 Task: In the  document illustration.epub Download file as 'Microsoft Word' Share this file with 'softage.5@softage.net' Insert the command  Editing
Action: Mouse moved to (283, 330)
Screenshot: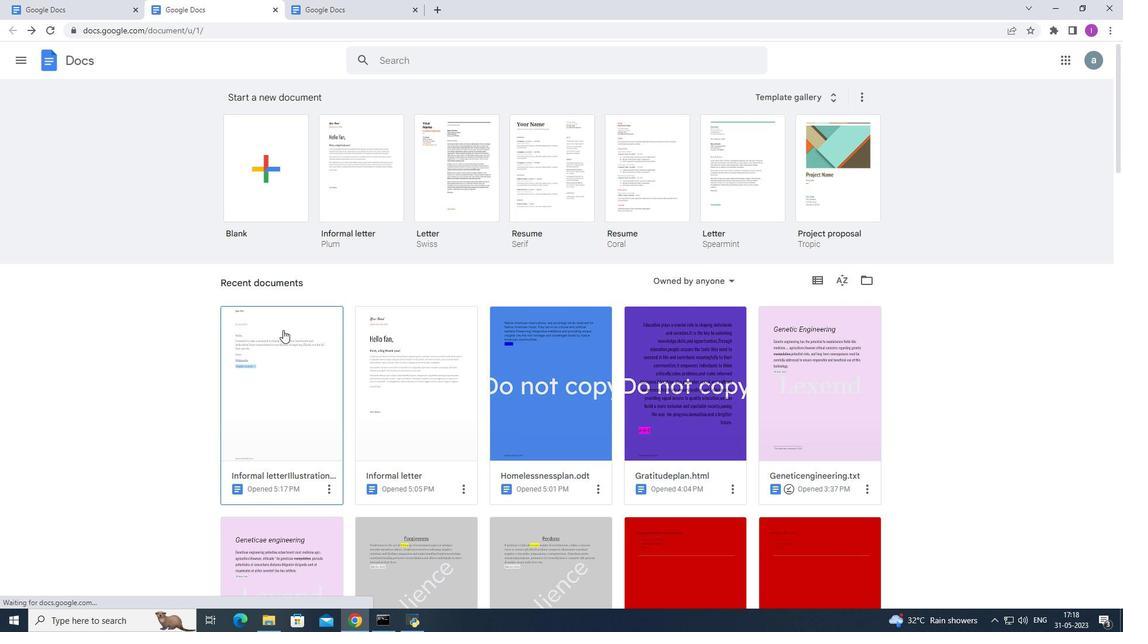 
Action: Mouse pressed left at (283, 330)
Screenshot: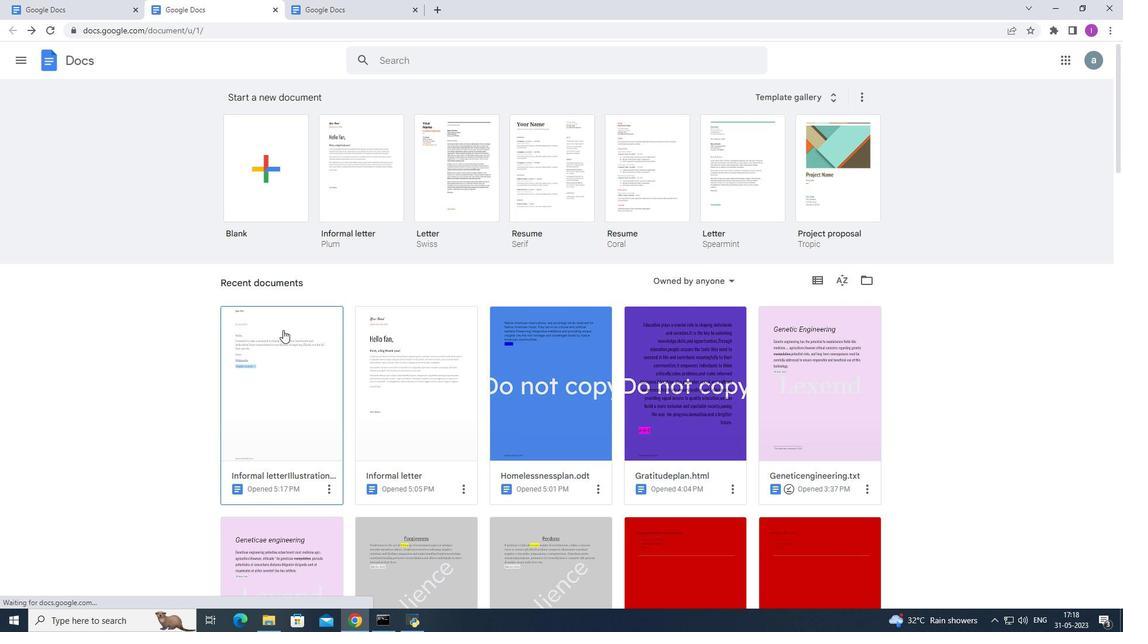 
Action: Mouse moved to (33, 66)
Screenshot: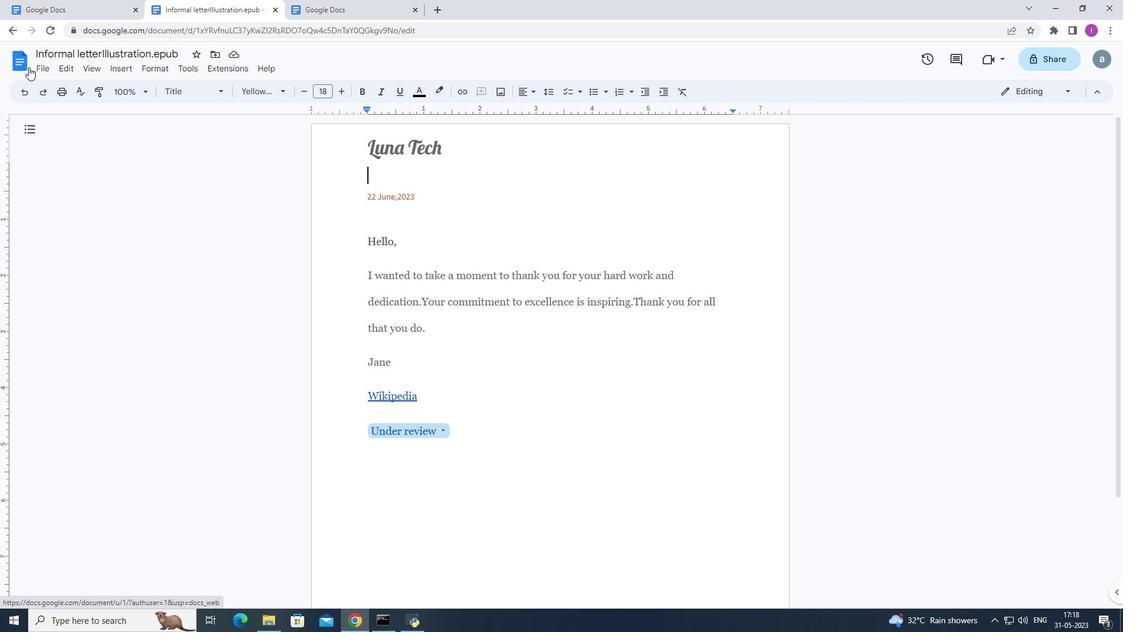 
Action: Mouse pressed left at (33, 66)
Screenshot: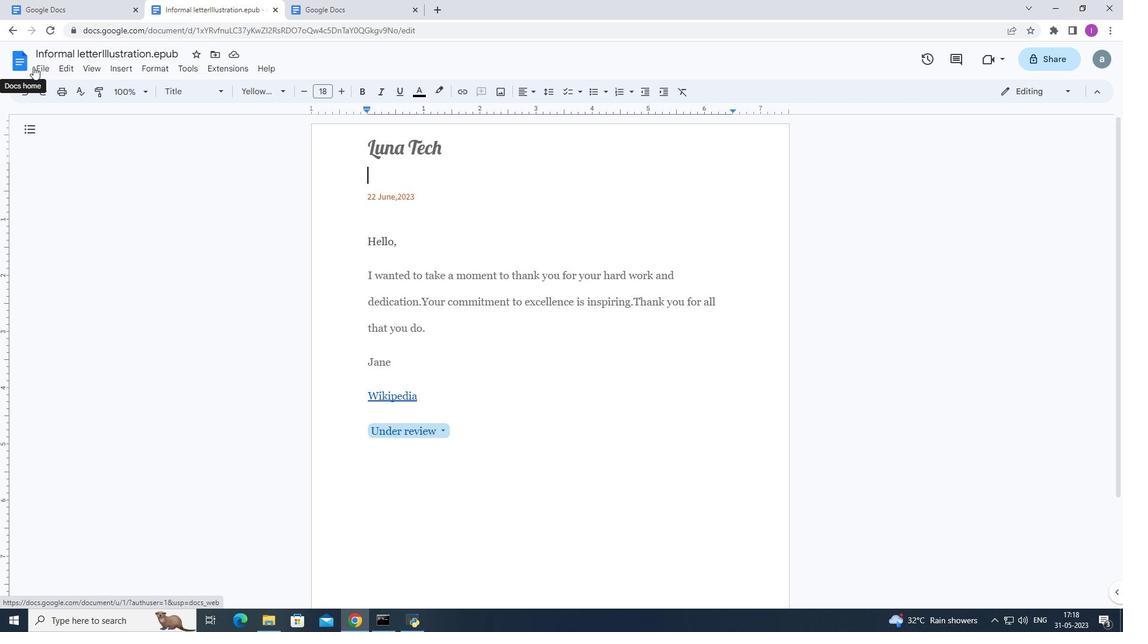 
Action: Mouse moved to (47, 66)
Screenshot: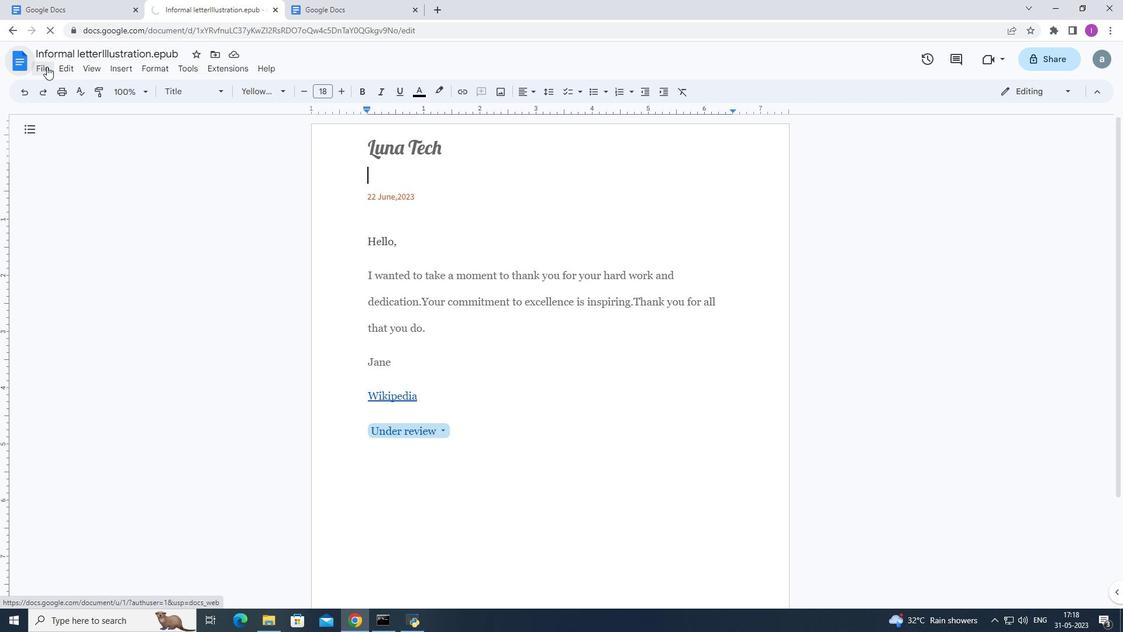 
Action: Mouse pressed left at (47, 66)
Screenshot: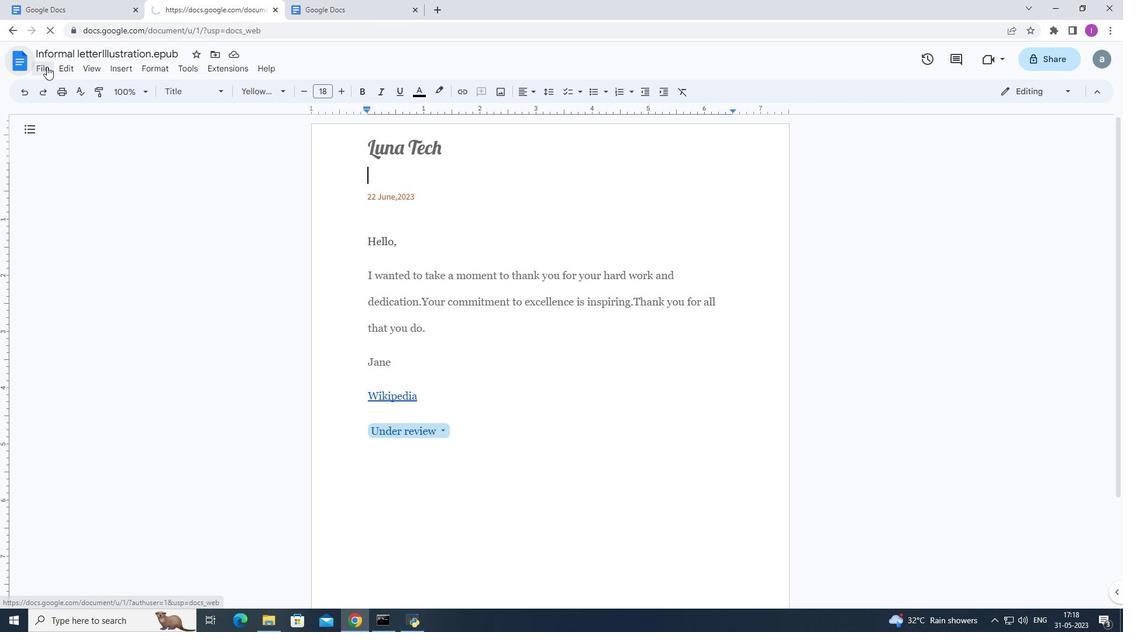
Action: Mouse moved to (293, 374)
Screenshot: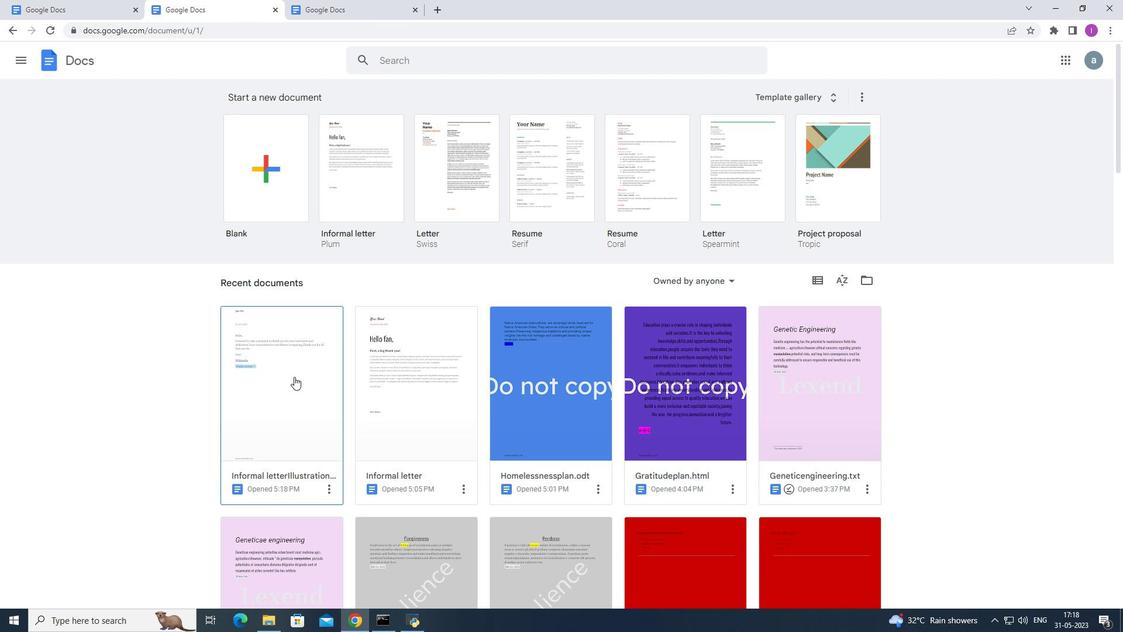 
Action: Mouse pressed left at (293, 374)
Screenshot: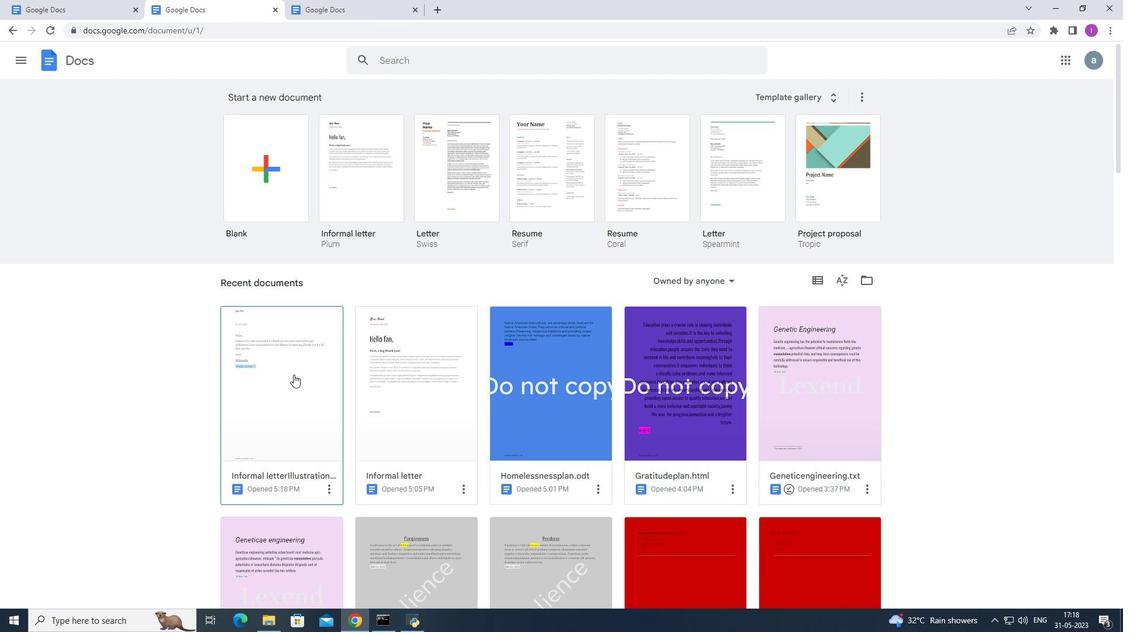 
Action: Mouse moved to (41, 66)
Screenshot: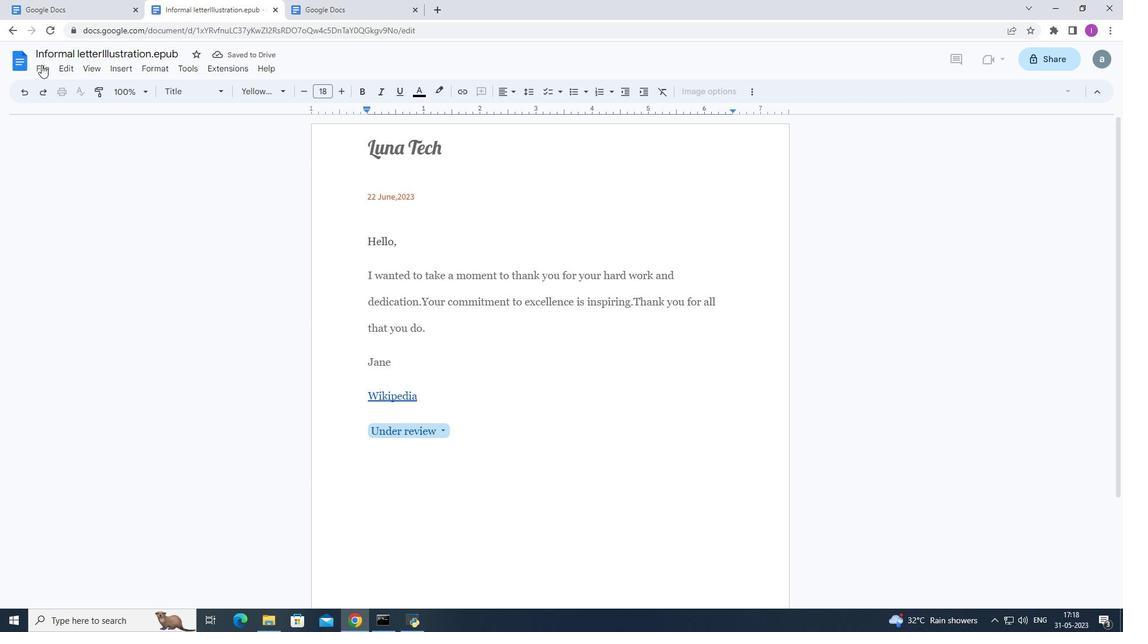 
Action: Mouse pressed left at (41, 66)
Screenshot: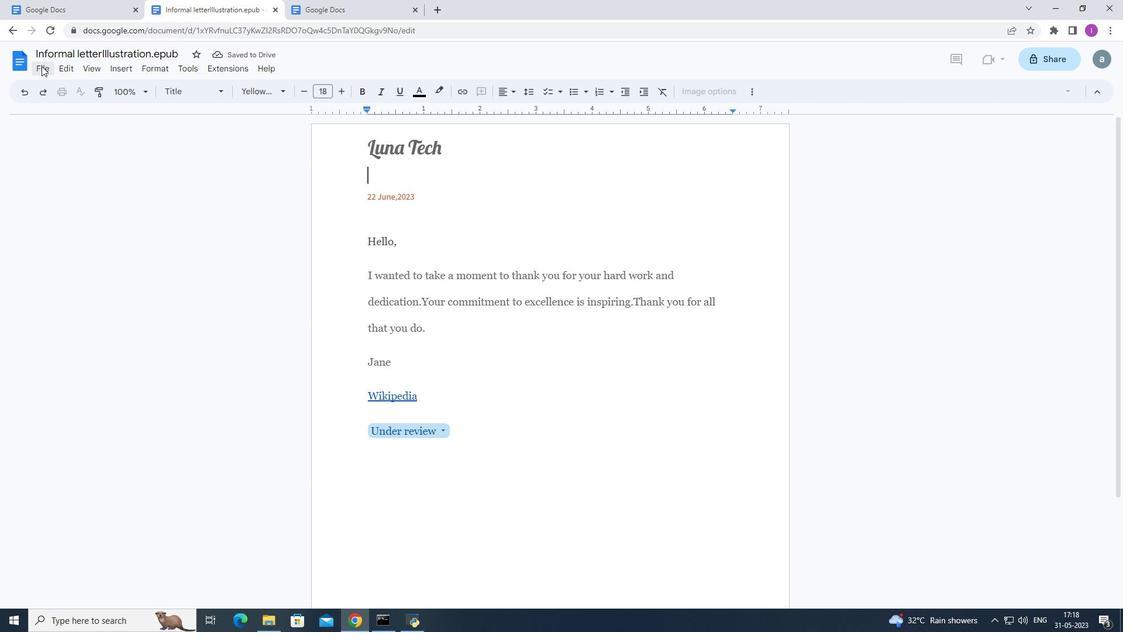 
Action: Mouse moved to (244, 198)
Screenshot: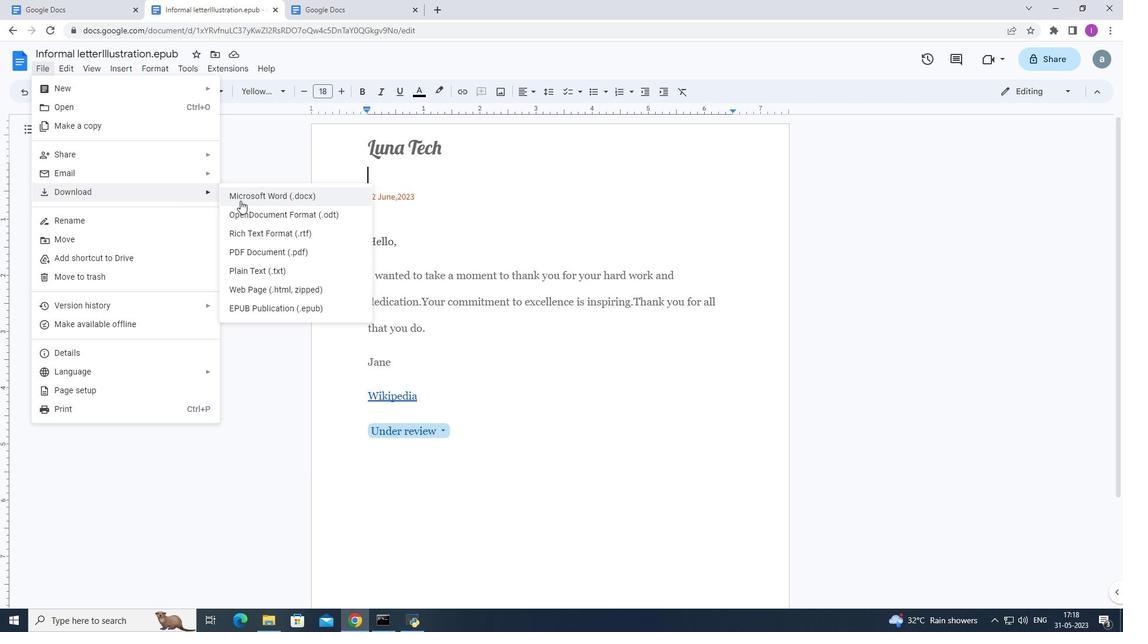 
Action: Mouse pressed left at (244, 198)
Screenshot: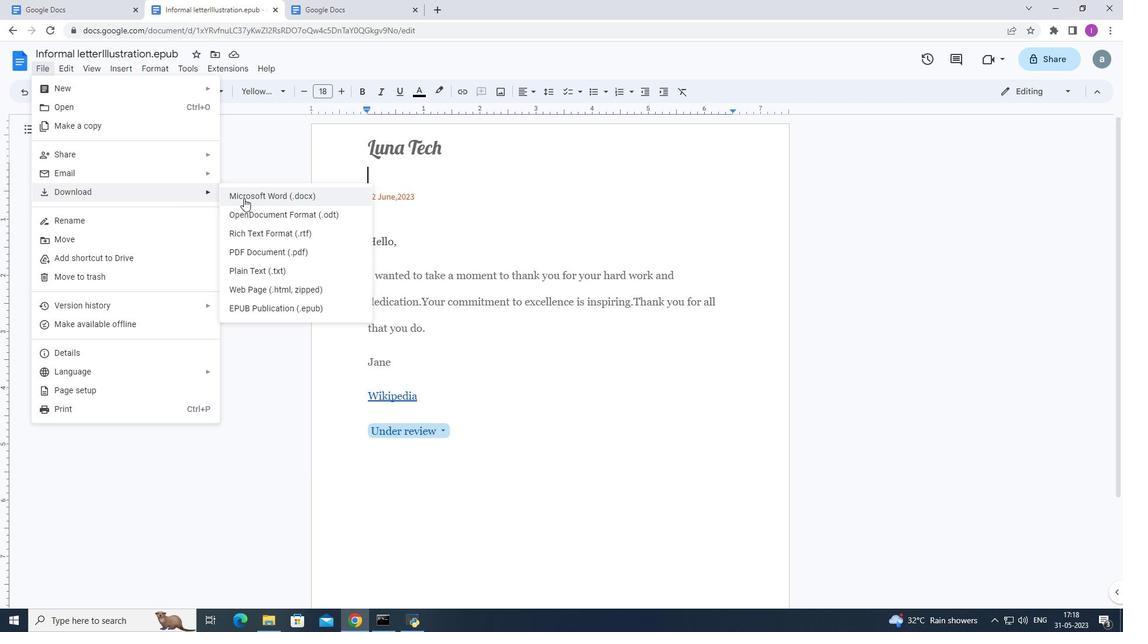 
Action: Mouse moved to (49, 66)
Screenshot: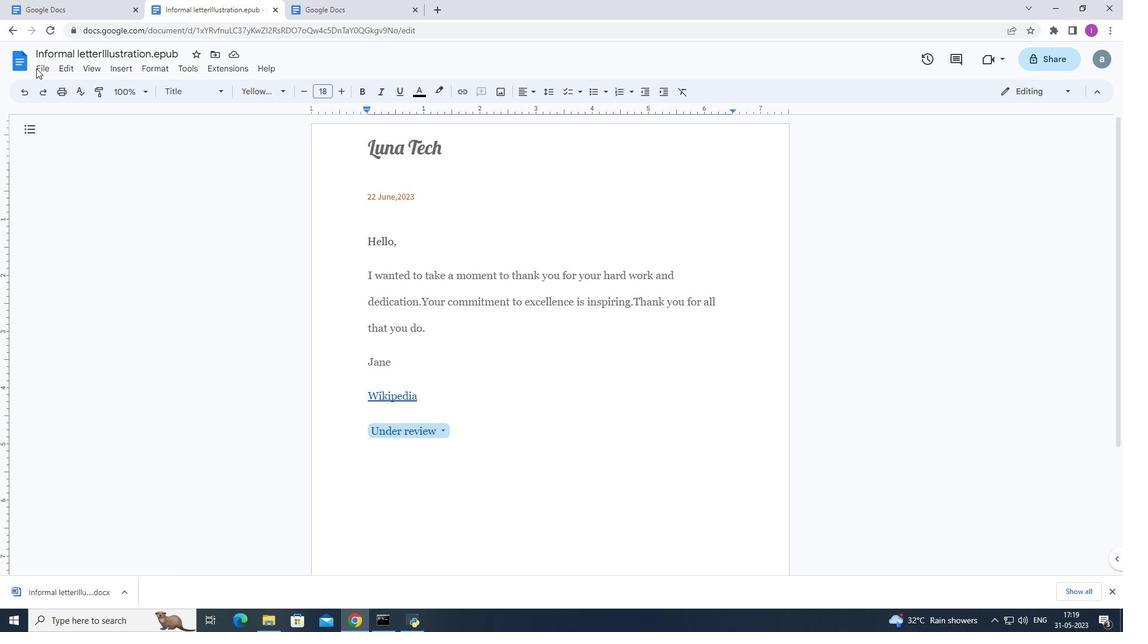 
Action: Mouse pressed left at (49, 66)
Screenshot: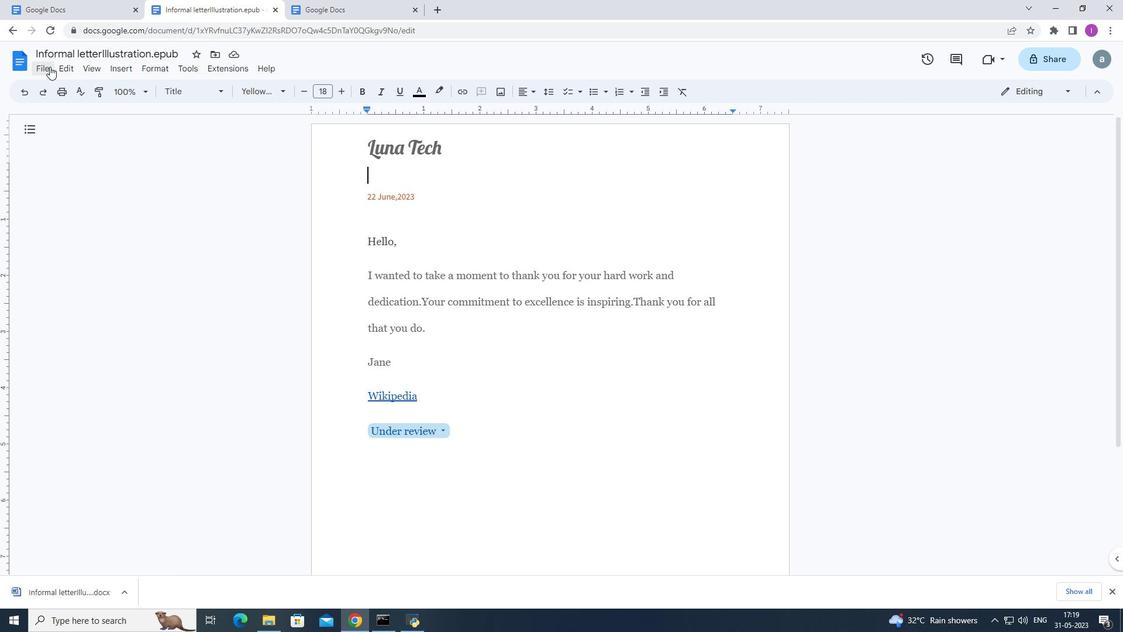 
Action: Mouse moved to (285, 158)
Screenshot: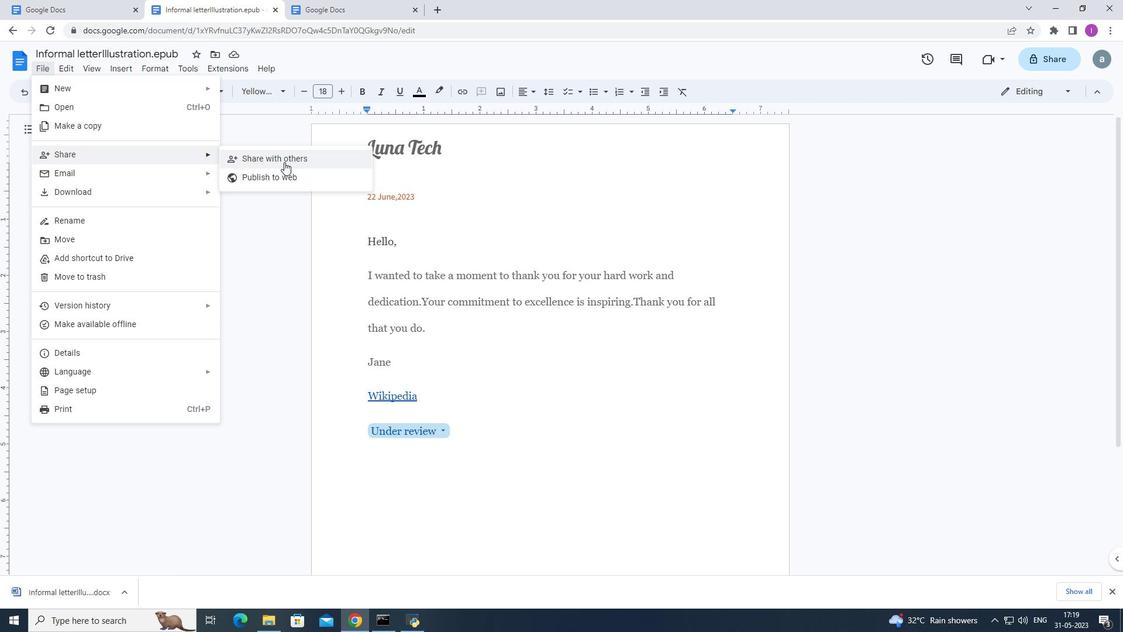
Action: Mouse pressed left at (285, 158)
Screenshot: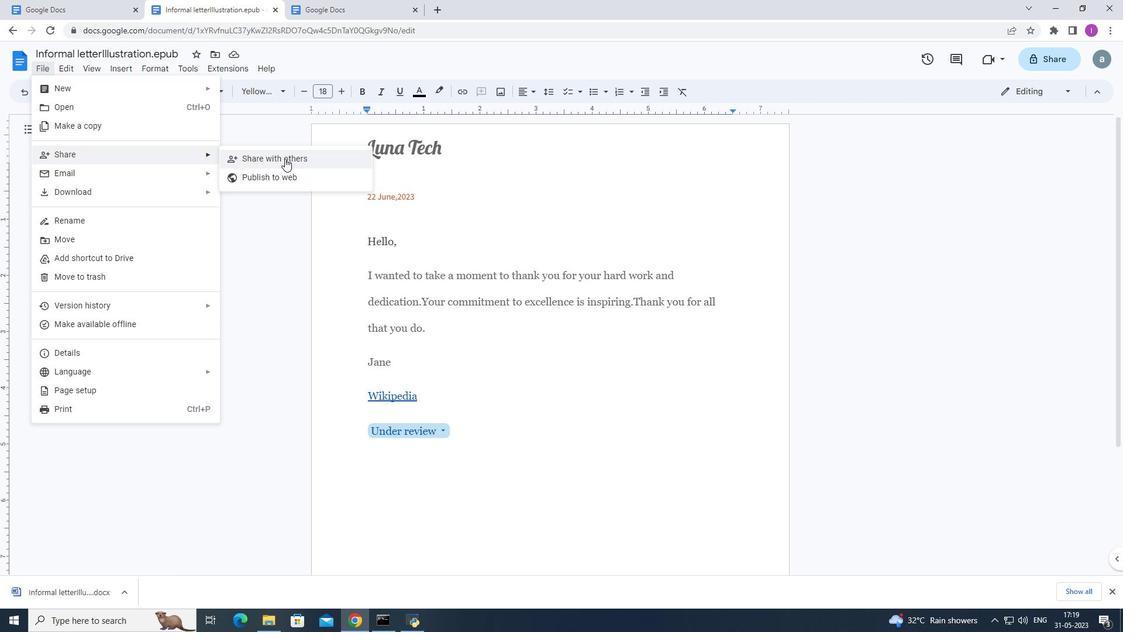 
Action: Mouse moved to (525, 242)
Screenshot: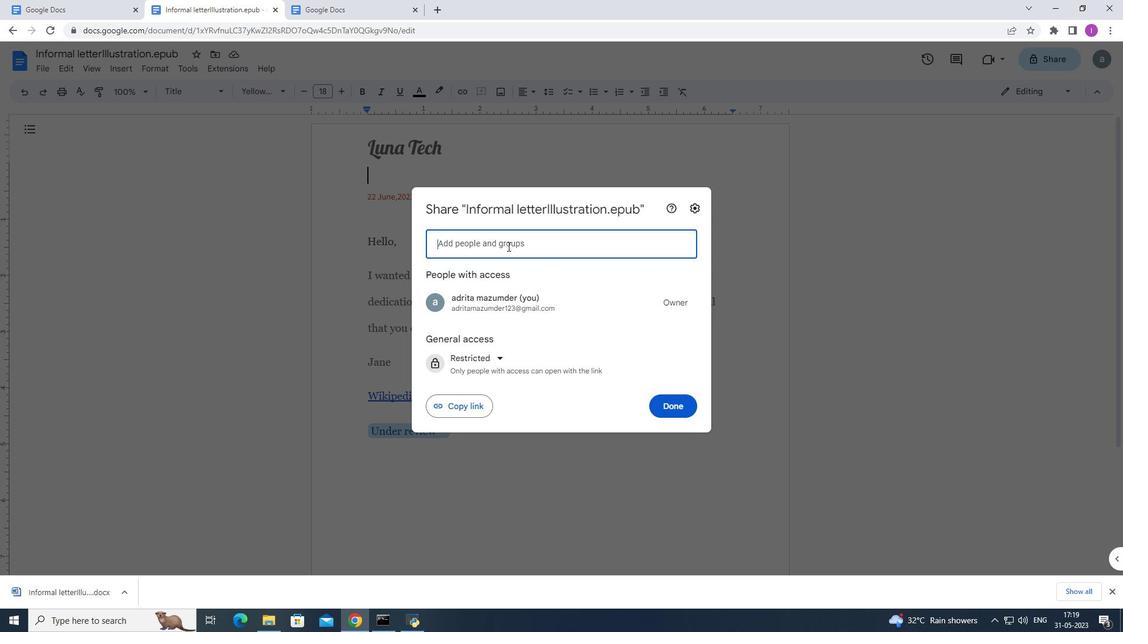 
Action: Key pressed so
Screenshot: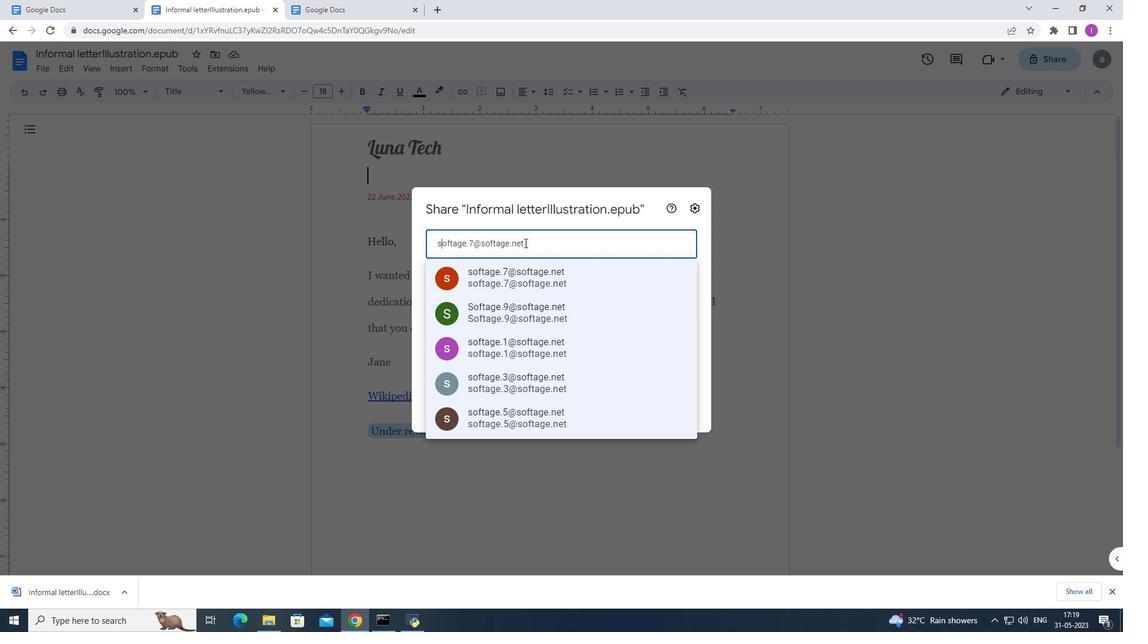 
Action: Mouse moved to (488, 421)
Screenshot: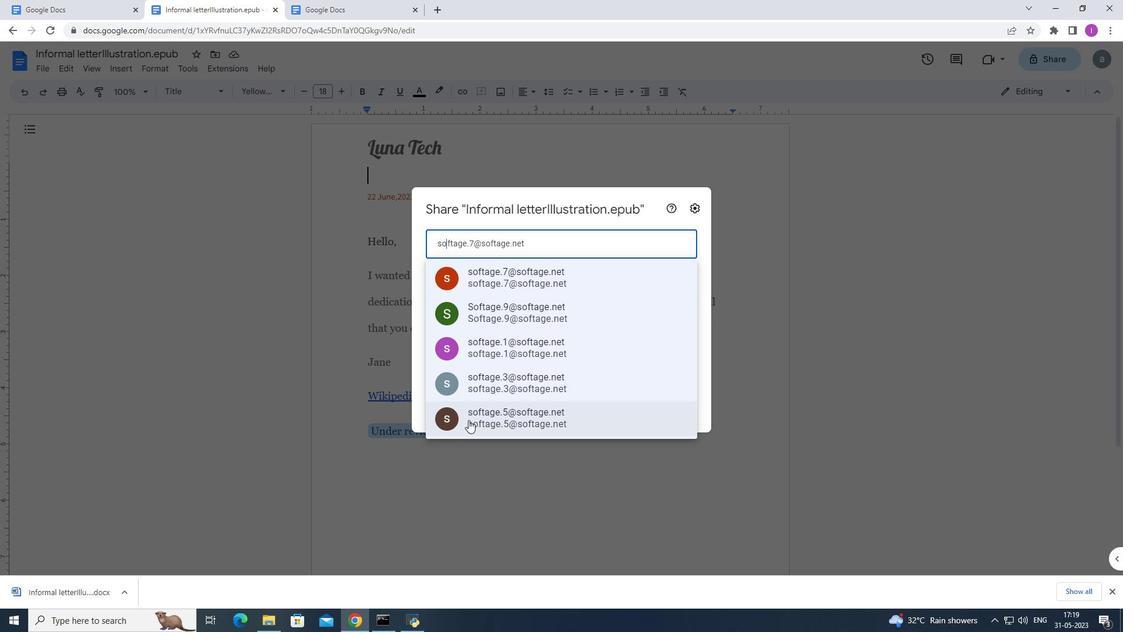
Action: Mouse pressed left at (488, 421)
Screenshot: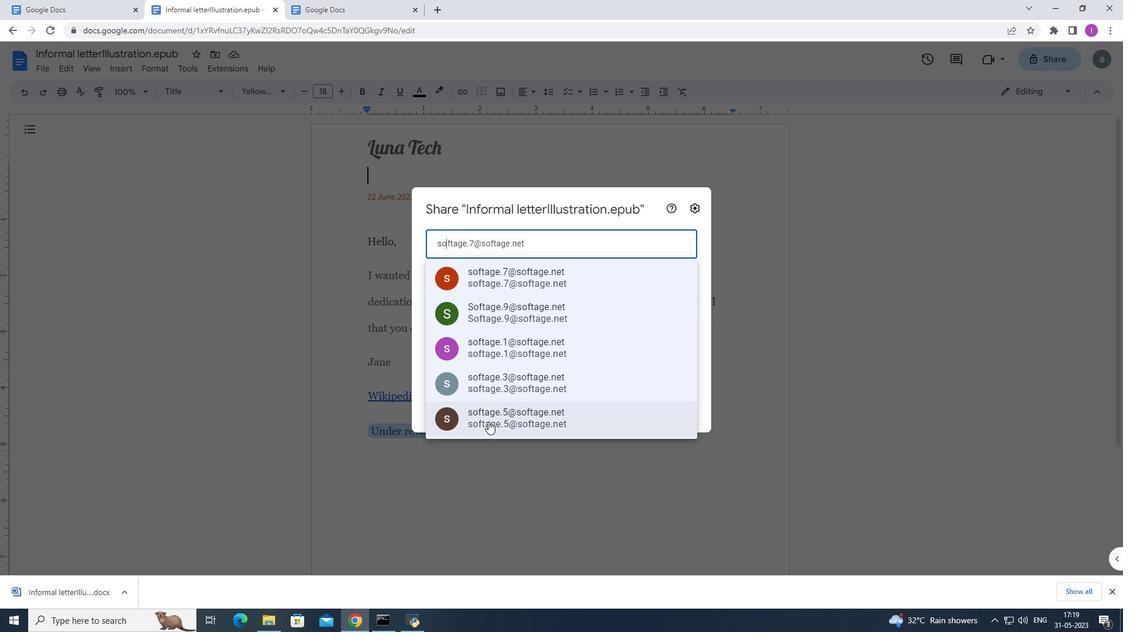 
Action: Mouse moved to (678, 402)
Screenshot: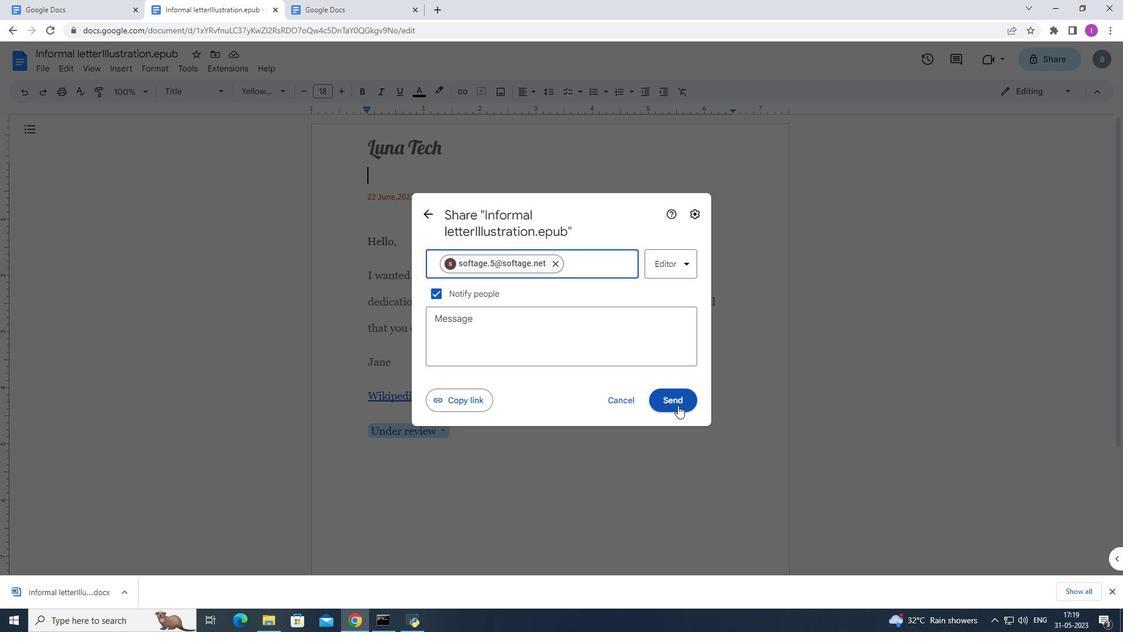 
Action: Mouse pressed left at (678, 402)
Screenshot: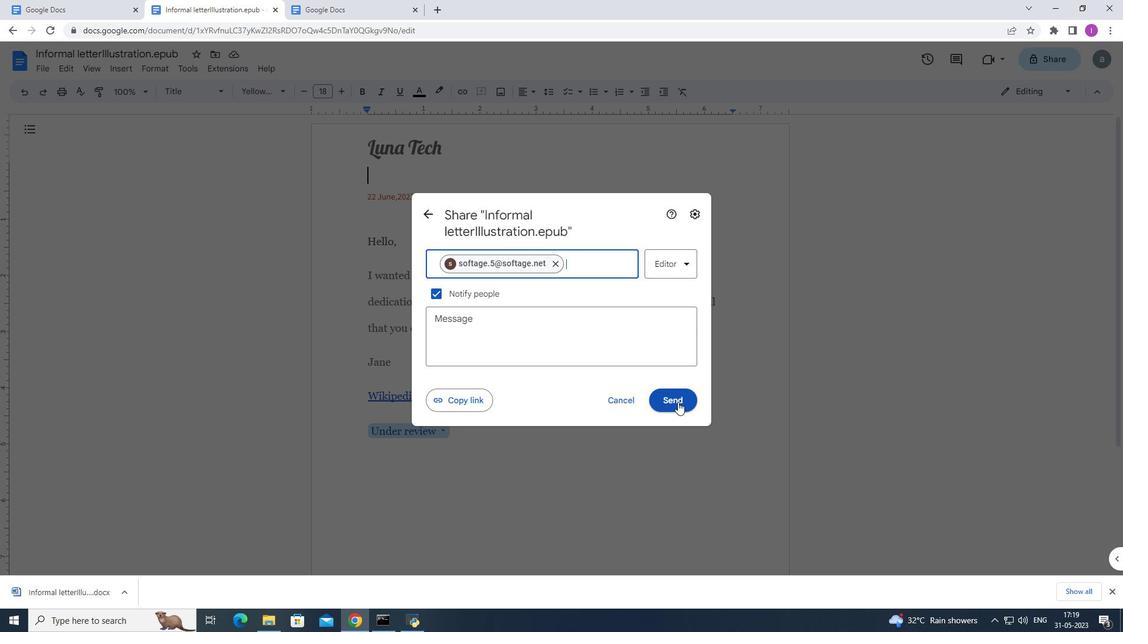 
Action: Mouse moved to (645, 323)
Screenshot: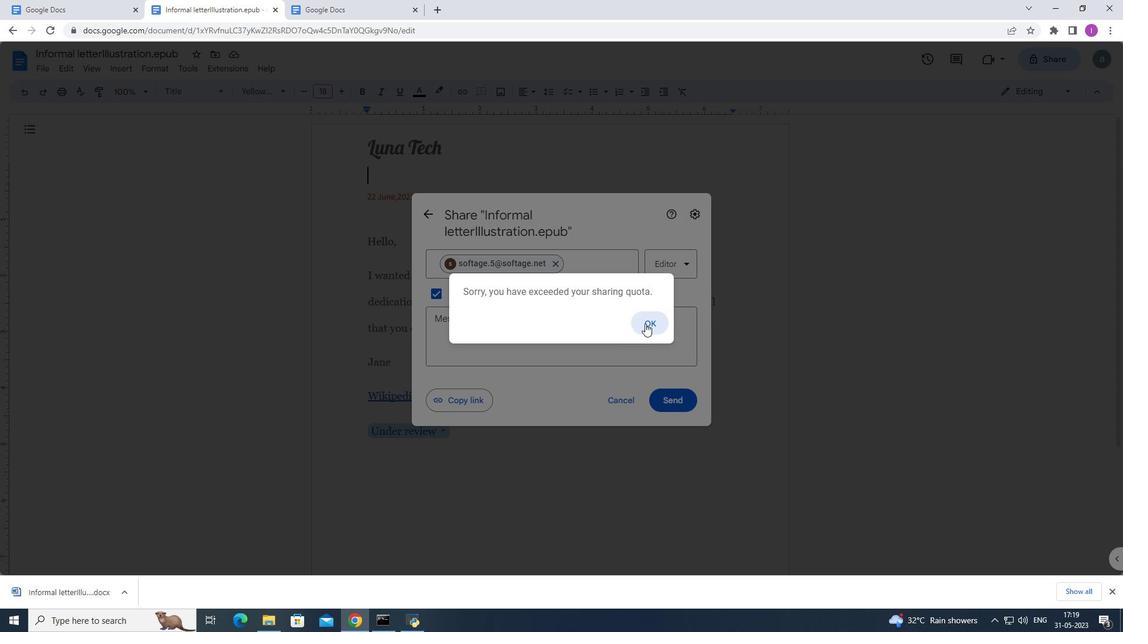 
Action: Mouse pressed left at (645, 323)
Screenshot: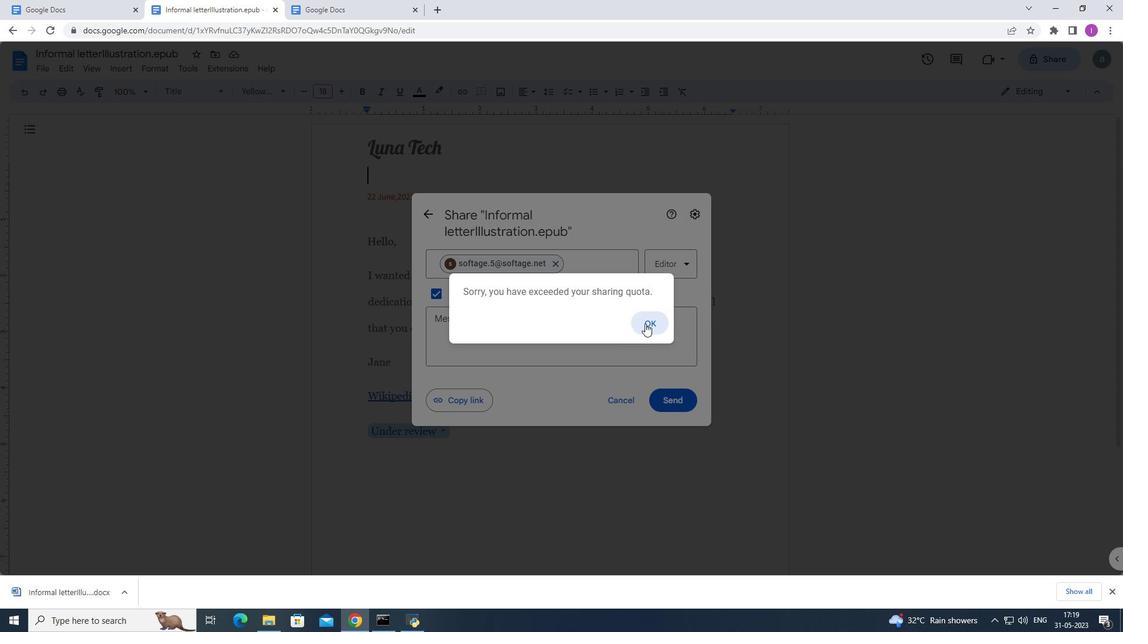 
Action: Mouse moved to (667, 398)
Screenshot: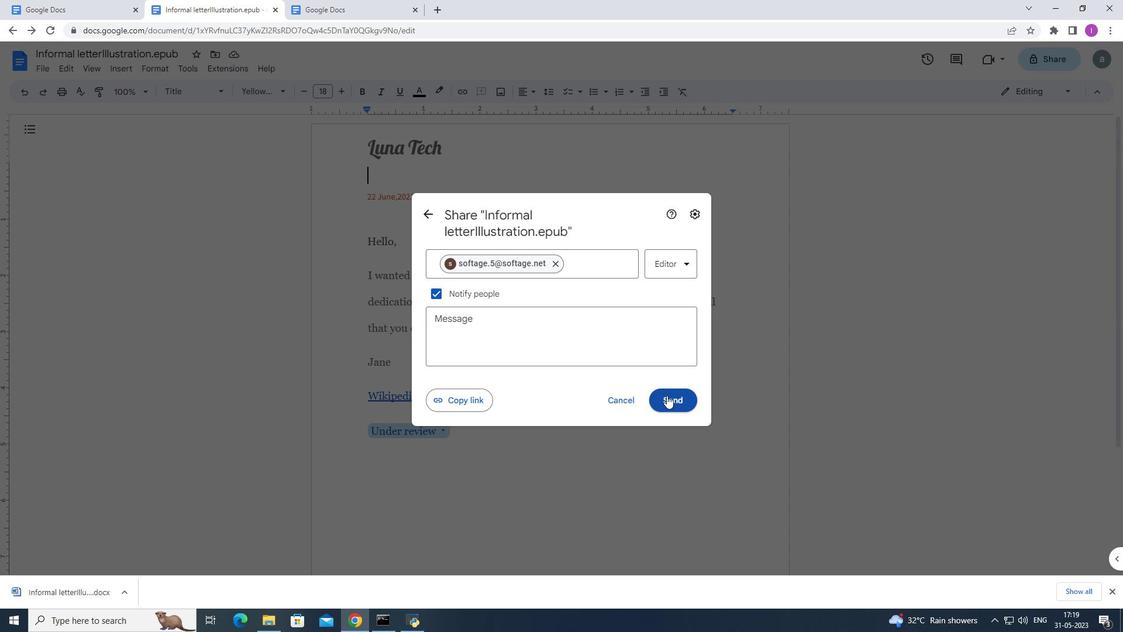 
Action: Mouse pressed left at (667, 398)
Screenshot: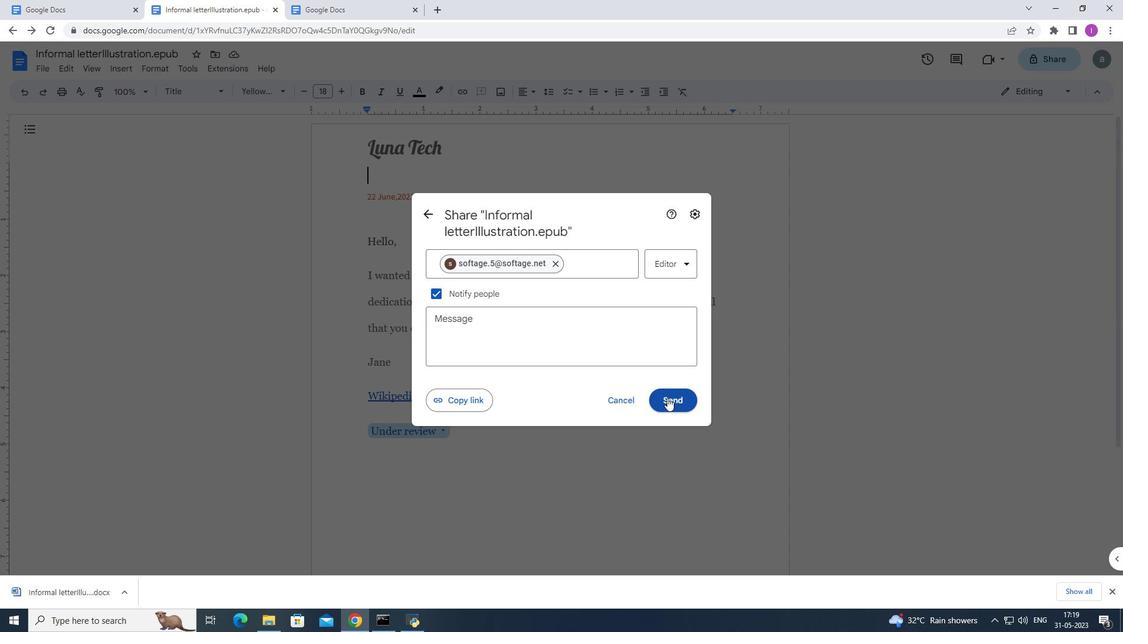 
Action: Mouse moved to (639, 322)
Screenshot: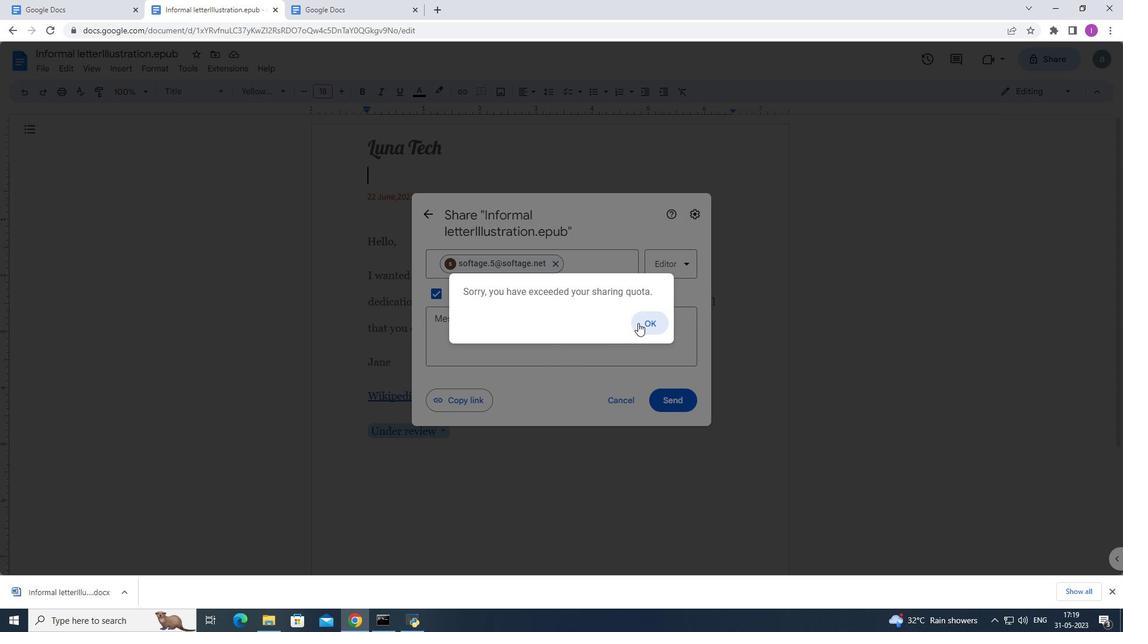 
Action: Mouse pressed left at (639, 322)
Screenshot: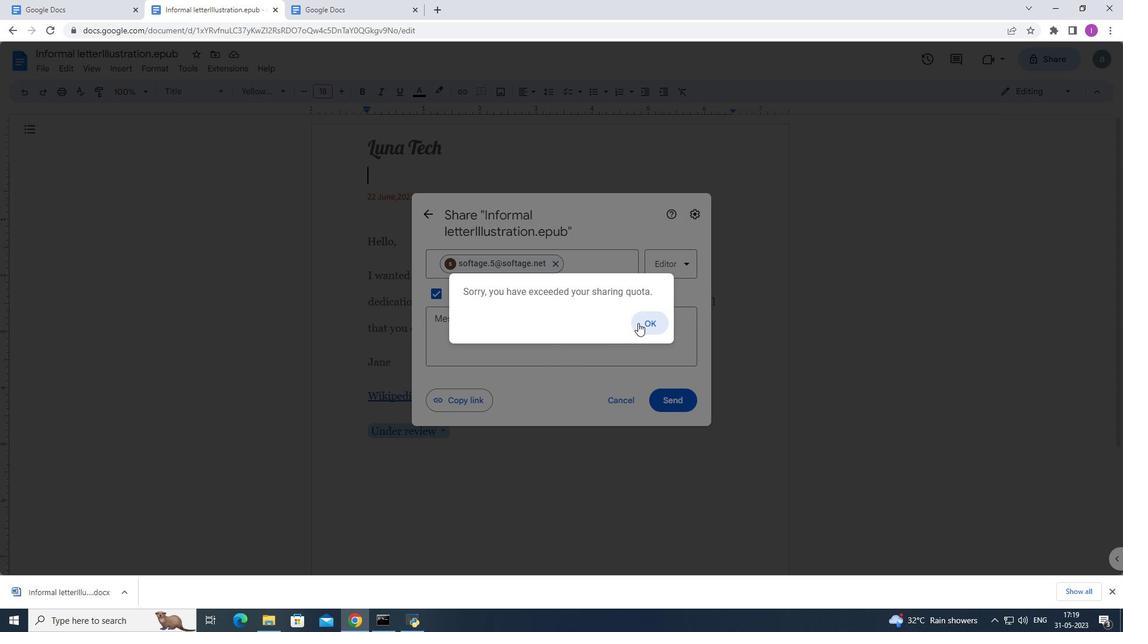 
Action: Mouse moved to (842, 272)
Screenshot: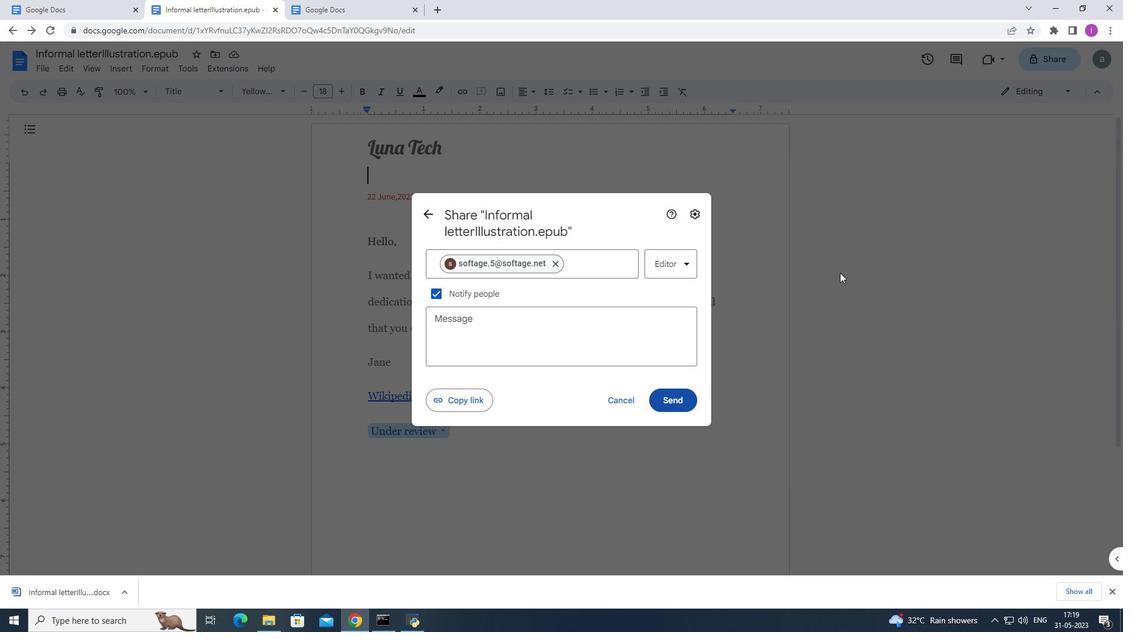 
Action: Mouse pressed left at (842, 272)
Screenshot: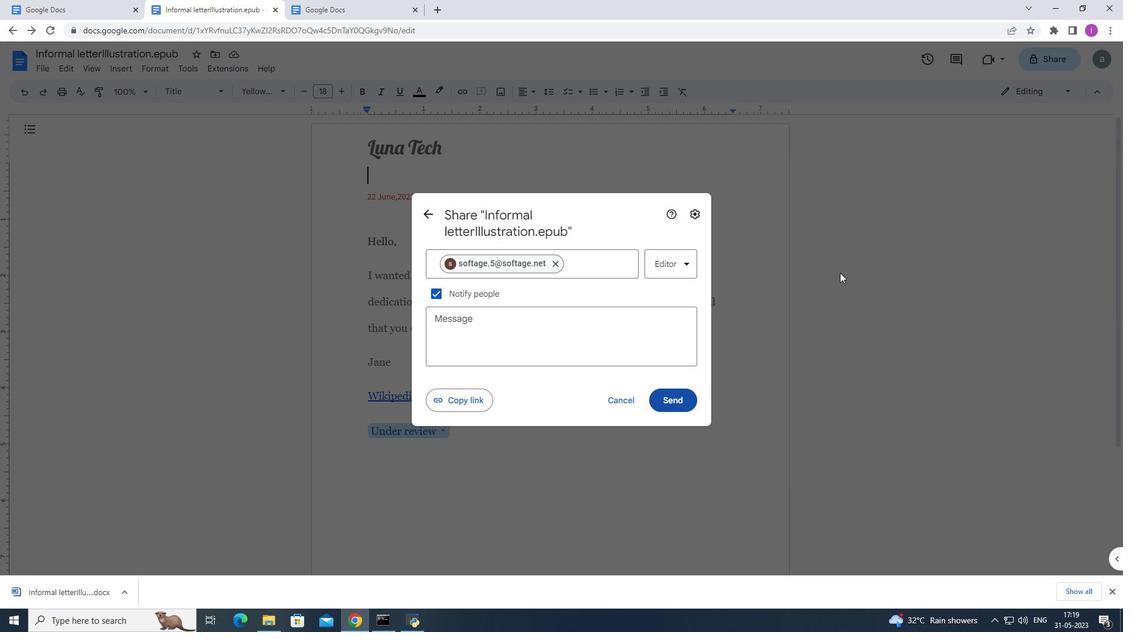 
Action: Mouse moved to (608, 326)
Screenshot: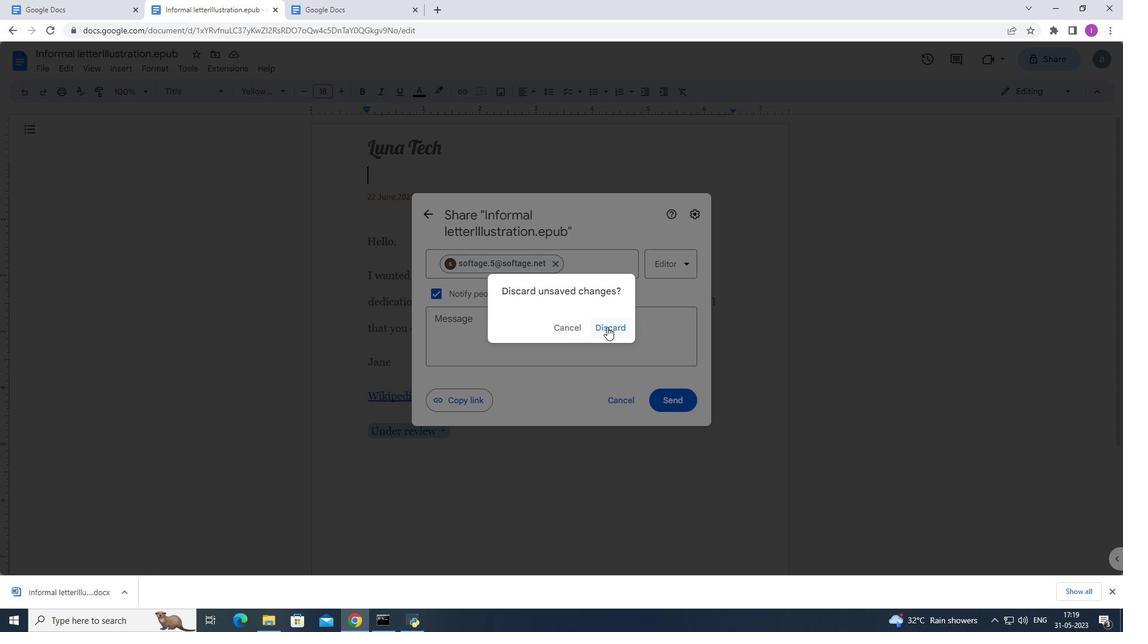 
Action: Mouse pressed left at (608, 326)
Screenshot: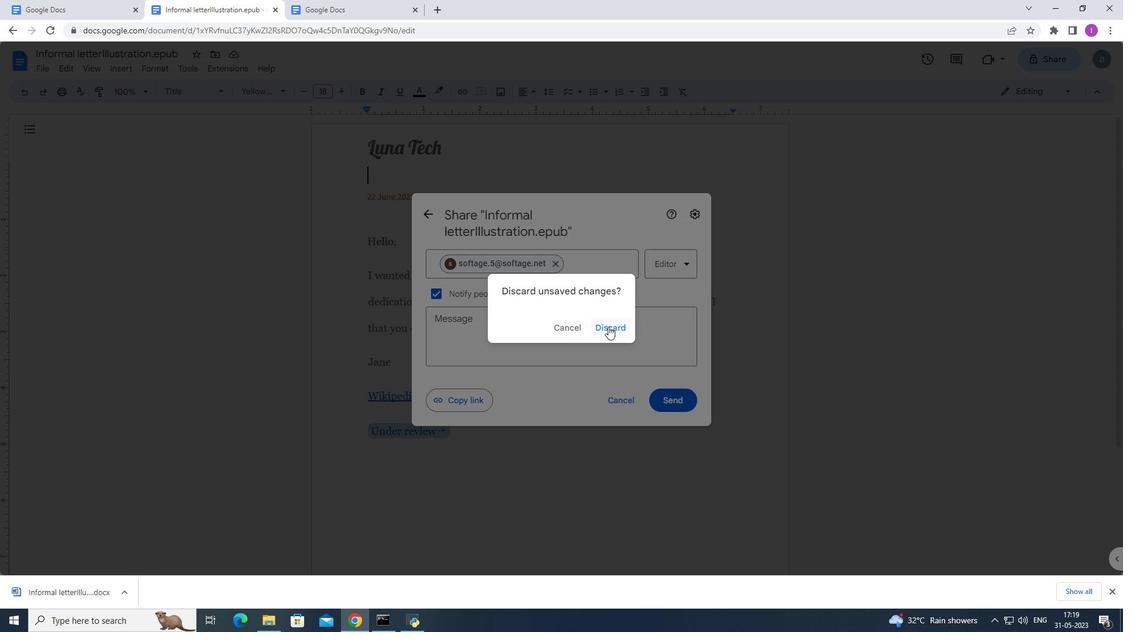 
Action: Mouse moved to (1036, 88)
Screenshot: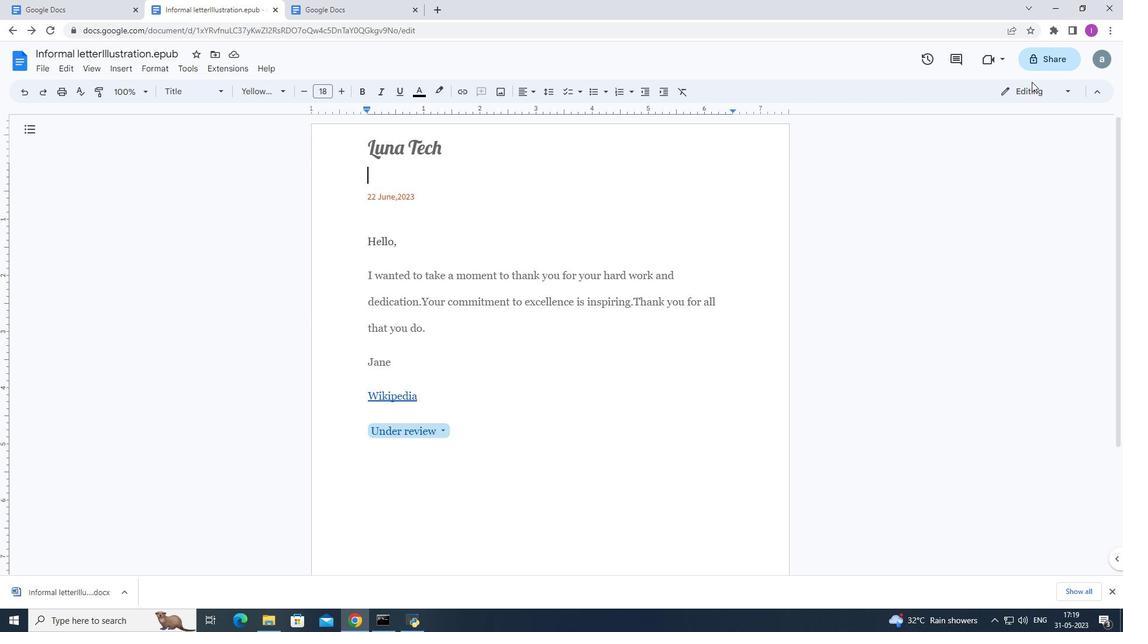 
Action: Mouse pressed left at (1036, 88)
Screenshot: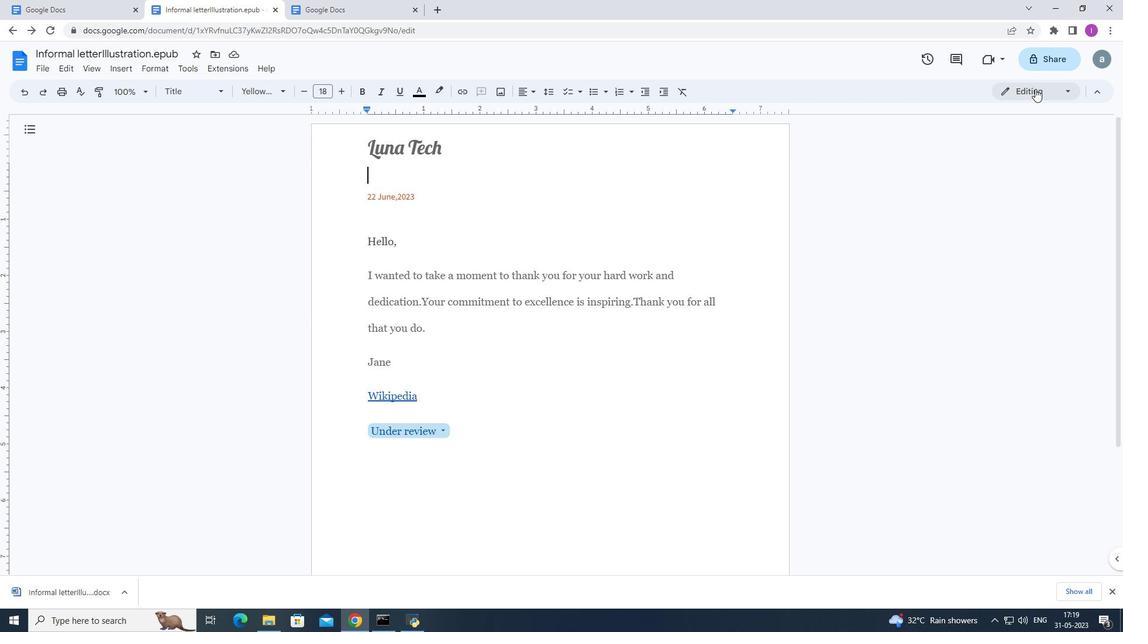 
Action: Mouse moved to (992, 124)
Screenshot: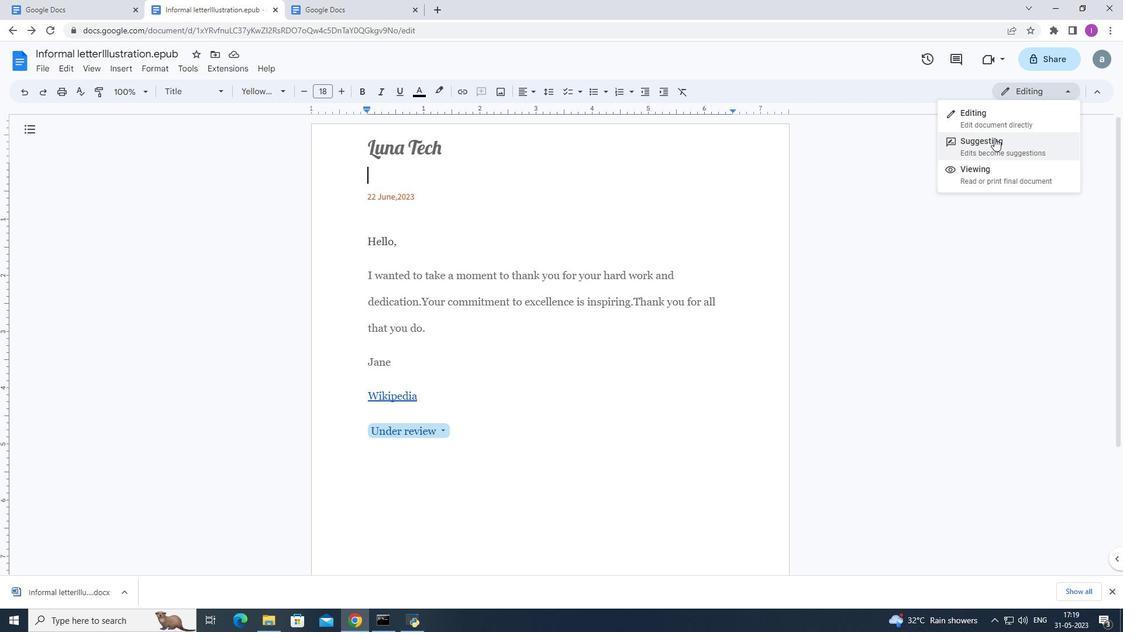 
Action: Mouse pressed left at (992, 124)
Screenshot: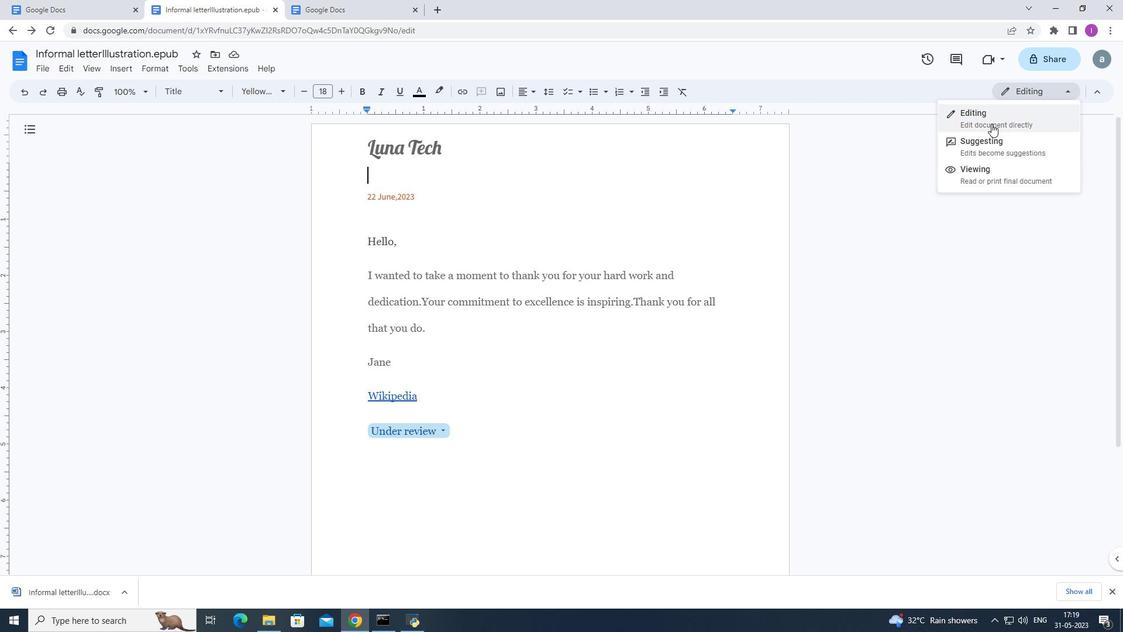 
Action: Mouse moved to (800, 399)
Screenshot: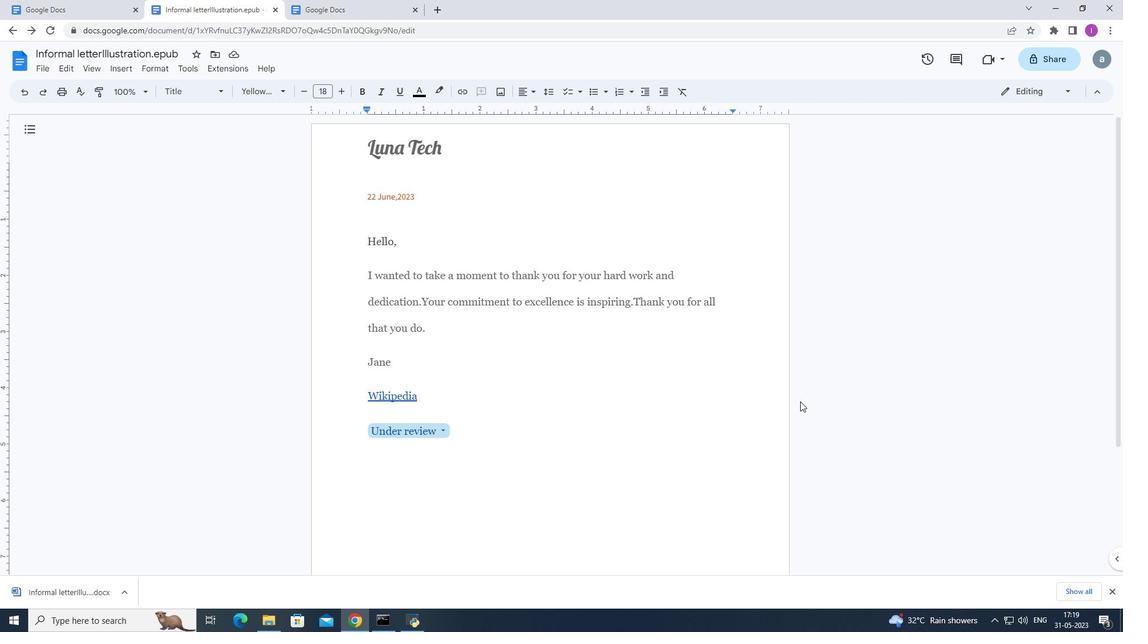 
